 Task: Plan a departmental team-building movie night for next month on the 12th at 7 PM.
Action: Mouse moved to (64, 73)
Screenshot: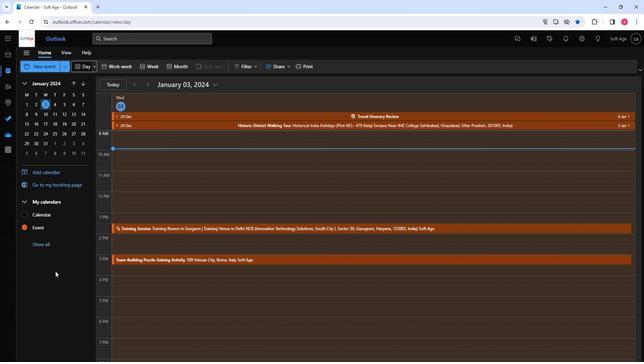 
Action: Mouse pressed left at (64, 73)
Screenshot: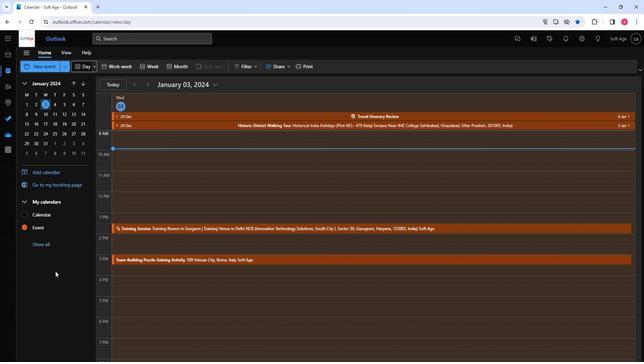 
Action: Mouse moved to (168, 117)
Screenshot: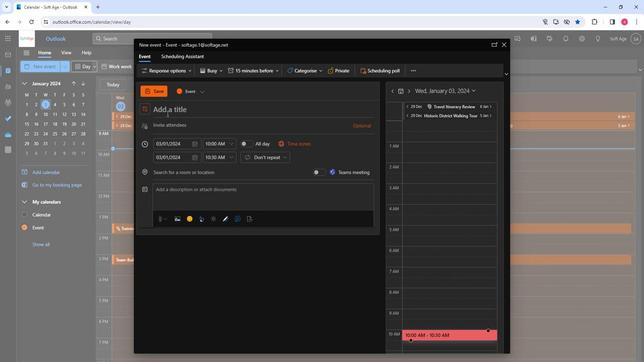 
Action: Mouse pressed left at (168, 117)
Screenshot: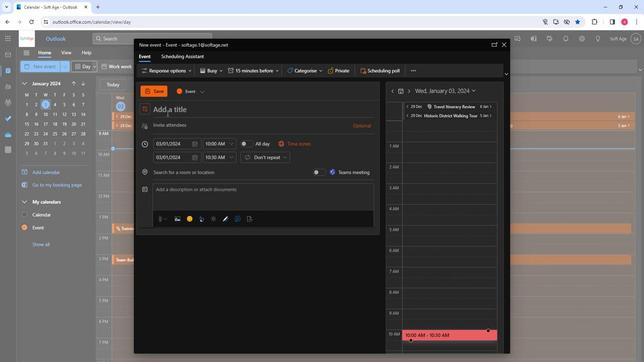 
Action: Key pressed <Key.shift><Key.shift><Key.shift><Key.shift><Key.shift><Key.shift><Key.shift><Key.shift><Key.shift><Key.shift><Key.shift><Key.shift><Key.shift><Key.shift><Key.shift><Key.shift><Key.shift><Key.shift><Key.shift><Key.shift><Key.shift><Key.shift><Key.shift><Key.shift><Key.shift><Key.shift><Key.shift><Key.shift><Key.shift><Key.shift><Key.shift><Key.shift><Key.shift><Key.shift><Key.shift><Key.shift><Key.shift><Key.shift><Key.shift><Key.shift><Key.shift><Key.shift><Key.shift><Key.shift><Key.shift><Key.shift><Key.shift><Key.shift><Key.shift><Key.shift><Key.shift><Key.shift><Key.shift><Key.shift><Key.shift><Key.shift><Key.shift><Key.shift><Key.shift><Key.shift><Key.shift><Key.shift><Key.shift><Key.shift><Key.shift><Key.shift><Key.shift><Key.shift><Key.shift><Key.shift><Key.shift><Key.shift><Key.shift><Key.shift><Key.shift><Key.shift><Key.shift><Key.shift><Key.shift><Key.shift><Key.shift><Key.shift><Key.shift><Key.shift><Key.shift><Key.shift><Key.shift><Key.shift><Key.shift><Key.shift><Key.shift><Key.shift><Key.shift><Key.shift><Key.shift>Departman<Key.backspace><Key.backspace>ental<Key.space><Key.shift><Key.shift><Key.shift><Key.shift><Key.shift><Key.shift><Key.shift><Key.shift><Key.shift><Key.shift><Key.shift><Key.shift>Team-<Key.shift>Building<Key.space><Key.shift>Movie<Key.space><Key.shift>Night
Screenshot: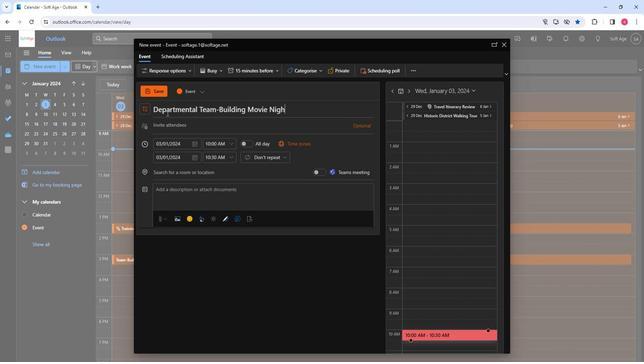 
Action: Mouse moved to (205, 131)
Screenshot: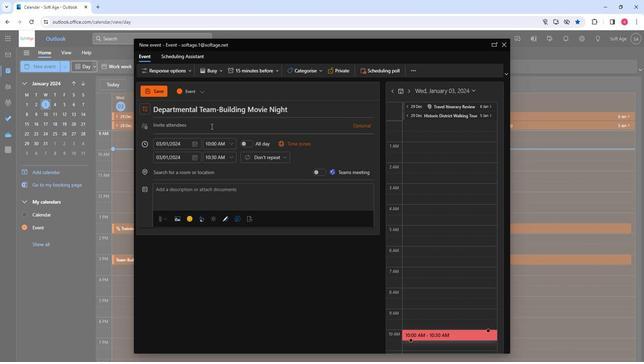
Action: Mouse pressed left at (205, 131)
Screenshot: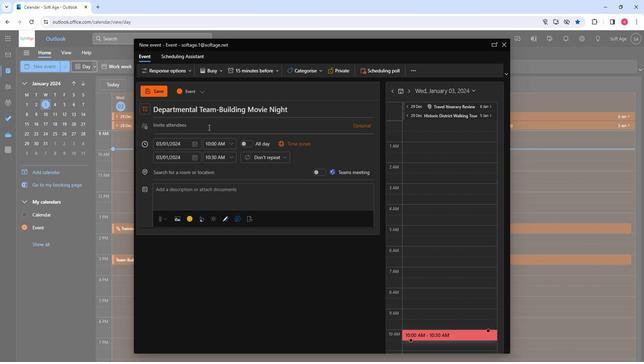
Action: Key pressed so
Screenshot: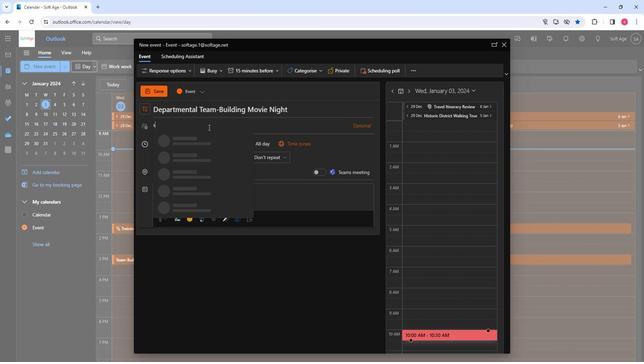 
Action: Mouse moved to (202, 158)
Screenshot: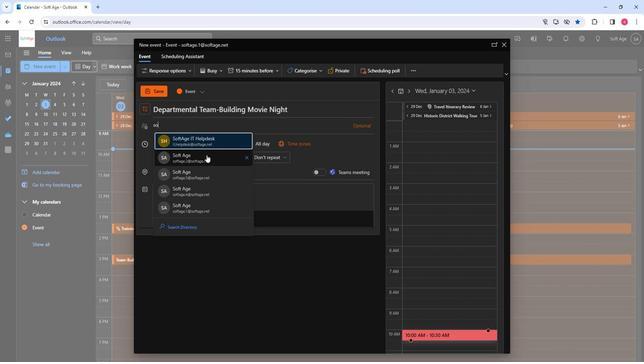 
Action: Mouse pressed left at (202, 158)
Screenshot: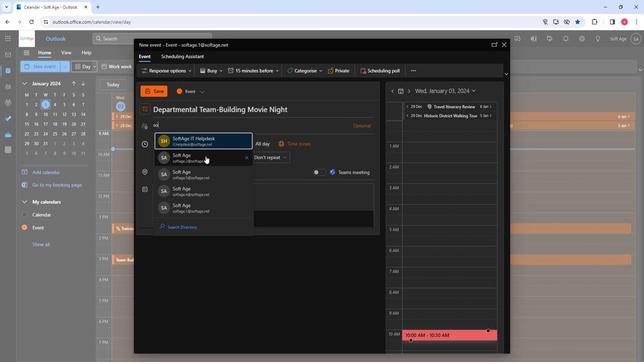 
Action: Mouse moved to (192, 166)
Screenshot: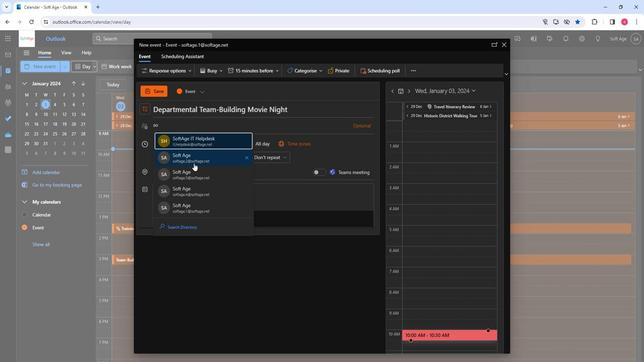 
Action: Key pressed so
Screenshot: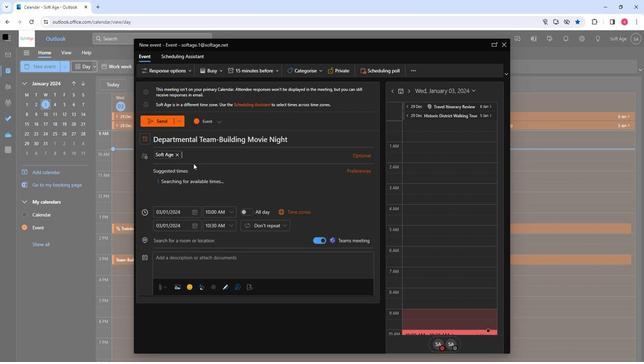 
Action: Mouse moved to (199, 202)
Screenshot: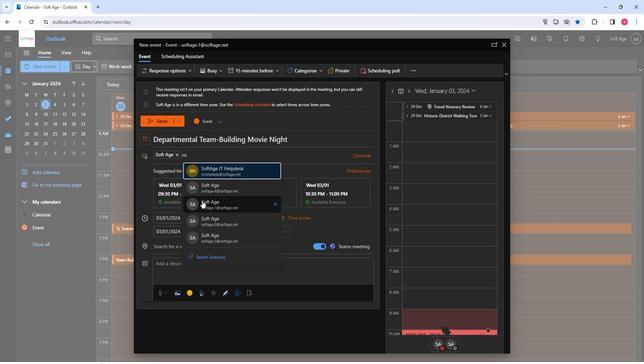 
Action: Mouse pressed left at (199, 202)
Screenshot: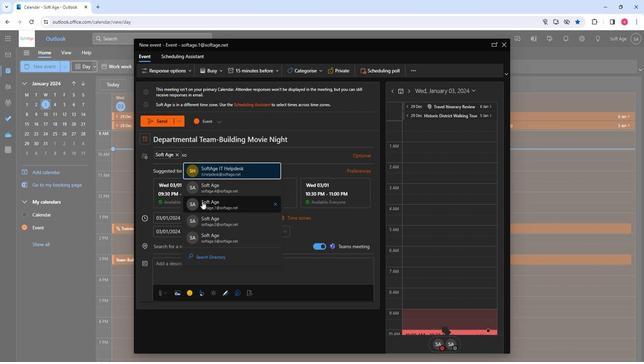
Action: Key pressed so
Screenshot: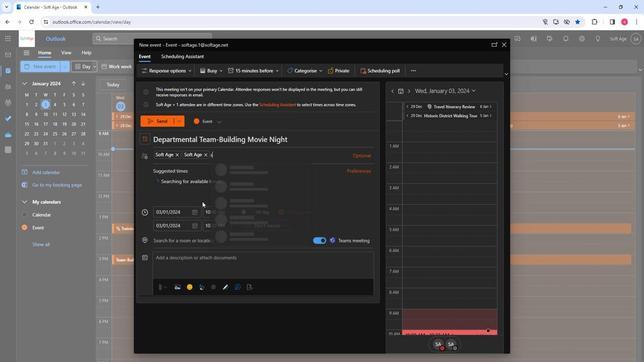 
Action: Mouse moved to (223, 218)
Screenshot: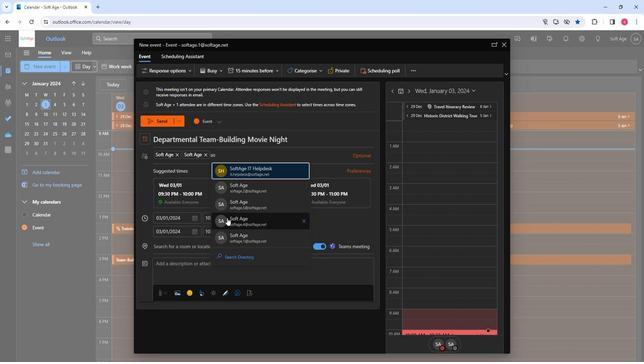 
Action: Mouse pressed left at (223, 218)
Screenshot: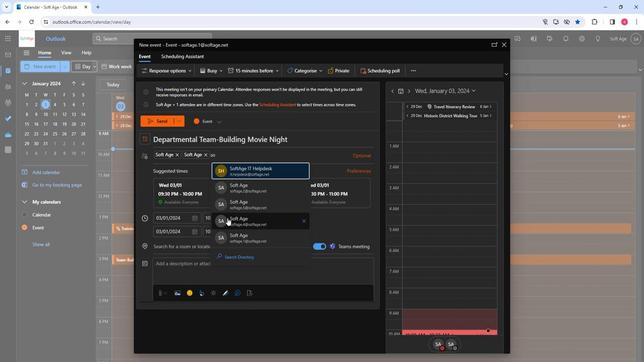 
Action: Key pressed so
Screenshot: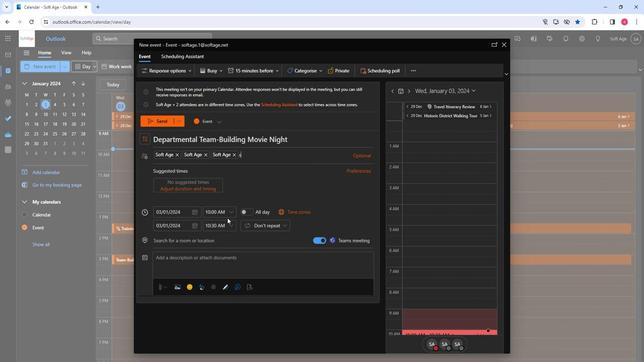 
Action: Mouse moved to (273, 239)
Screenshot: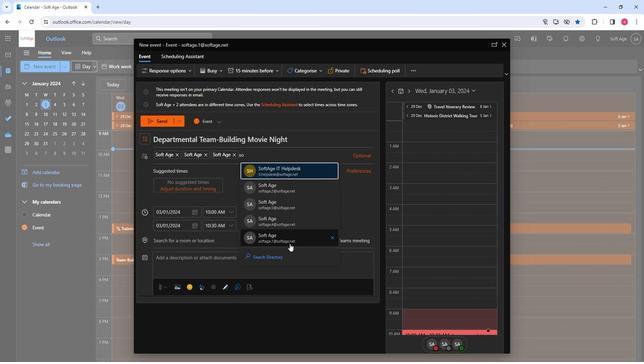 
Action: Mouse pressed left at (273, 239)
Screenshot: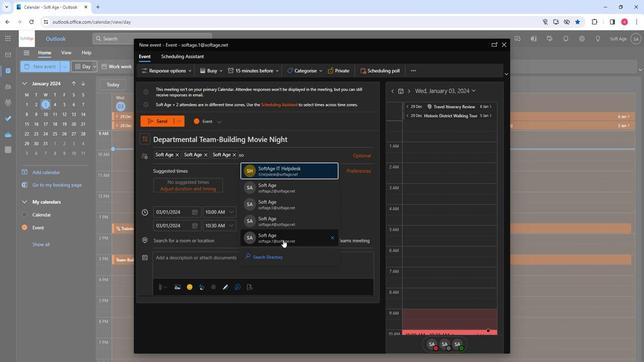 
Action: Mouse moved to (192, 212)
Screenshot: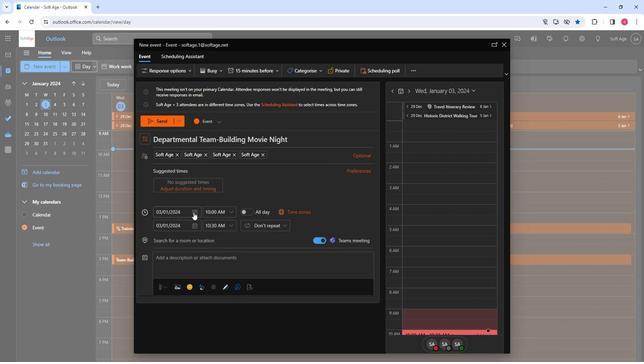 
Action: Mouse pressed left at (192, 212)
Screenshot: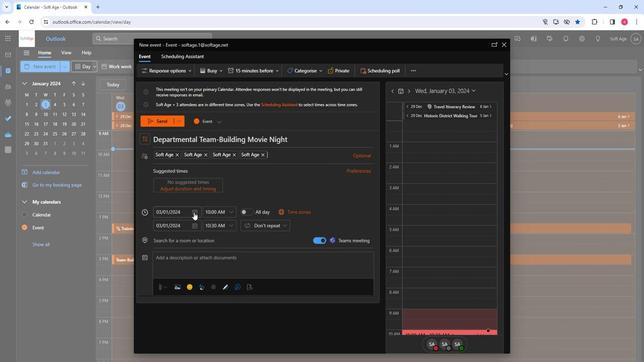 
Action: Mouse moved to (195, 255)
Screenshot: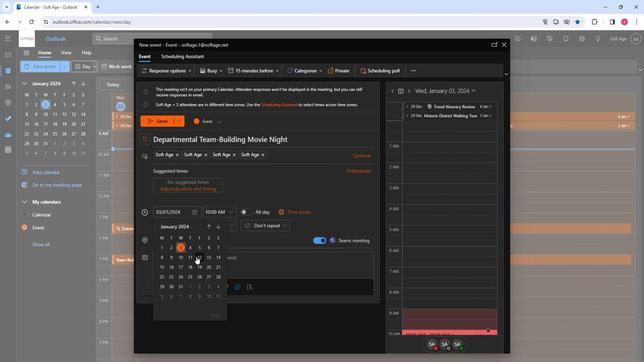 
Action: Mouse pressed left at (195, 255)
Screenshot: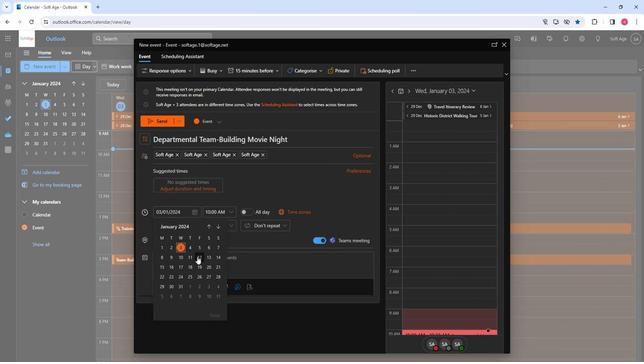 
Action: Mouse moved to (227, 212)
Screenshot: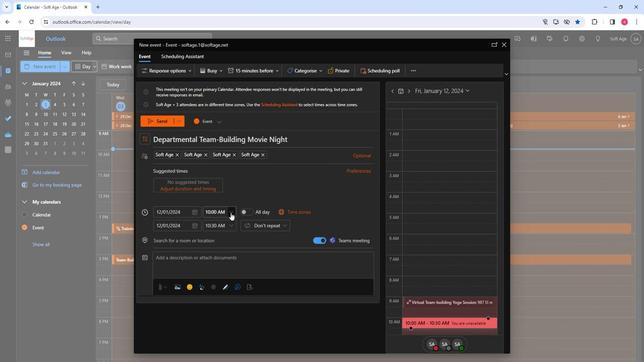 
Action: Mouse pressed left at (227, 212)
Screenshot: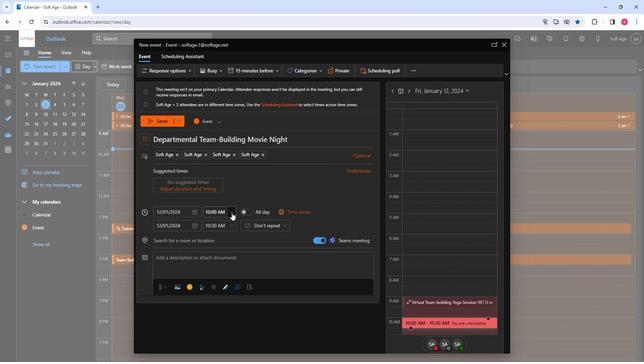 
Action: Mouse moved to (223, 238)
Screenshot: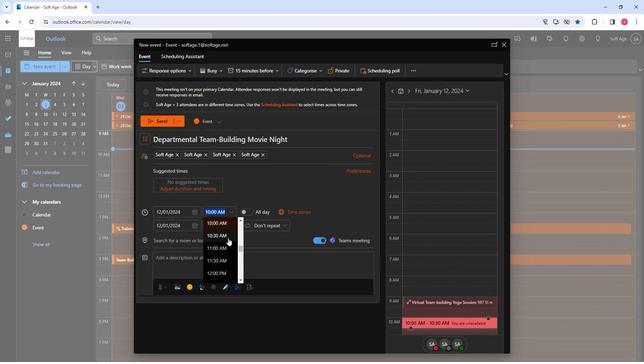 
Action: Mouse scrolled (223, 238) with delta (0, 0)
Screenshot: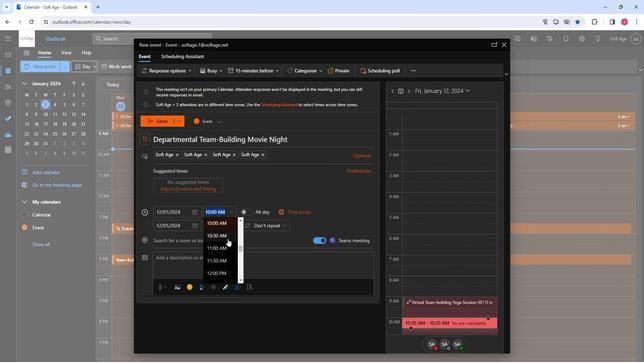
Action: Mouse scrolled (223, 238) with delta (0, 0)
Screenshot: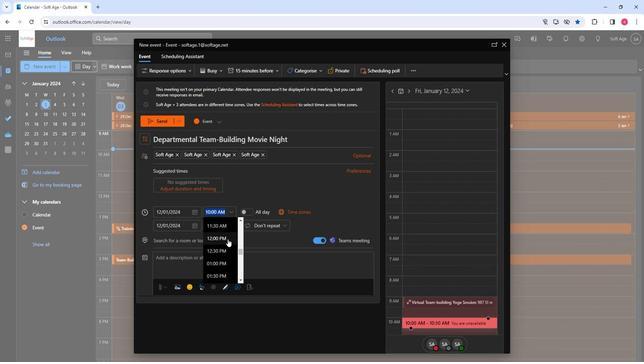 
Action: Mouse scrolled (223, 238) with delta (0, 0)
Screenshot: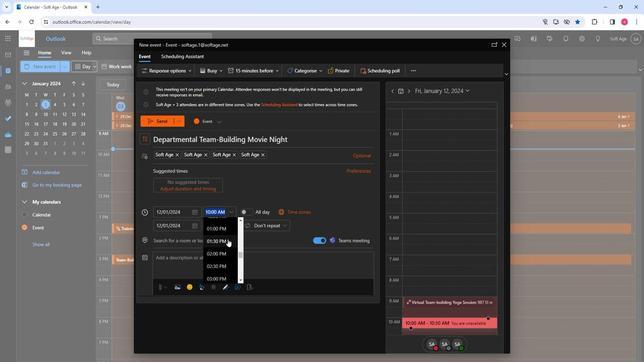 
Action: Mouse scrolled (223, 238) with delta (0, 0)
Screenshot: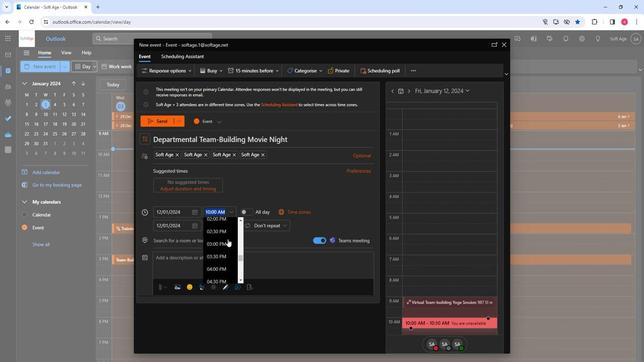 
Action: Mouse scrolled (223, 238) with delta (0, 0)
Screenshot: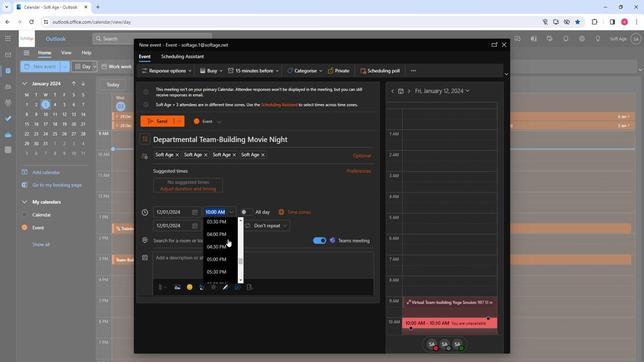 
Action: Mouse scrolled (223, 238) with delta (0, 0)
Screenshot: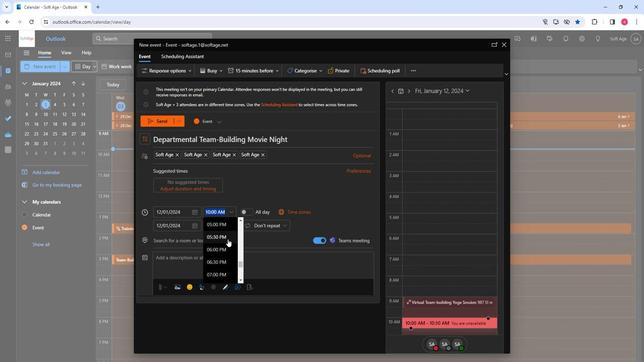 
Action: Mouse moved to (218, 239)
Screenshot: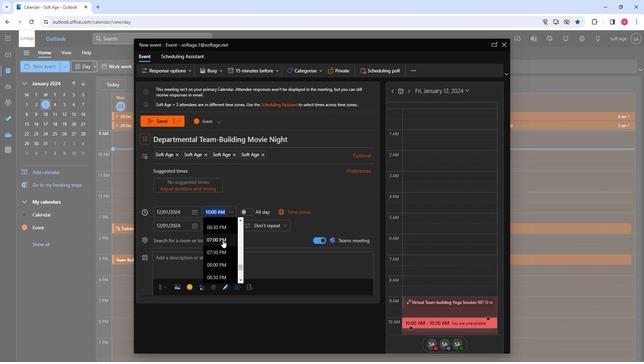 
Action: Mouse pressed left at (218, 239)
Screenshot: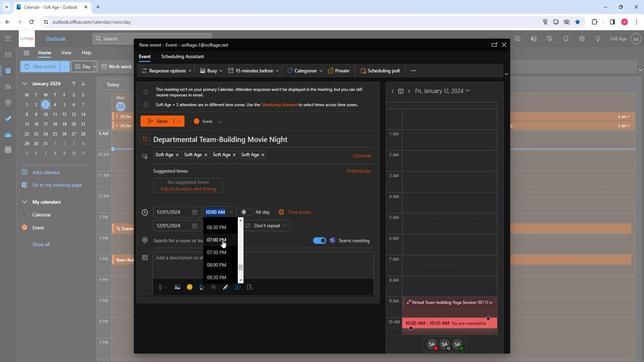 
Action: Mouse moved to (175, 242)
Screenshot: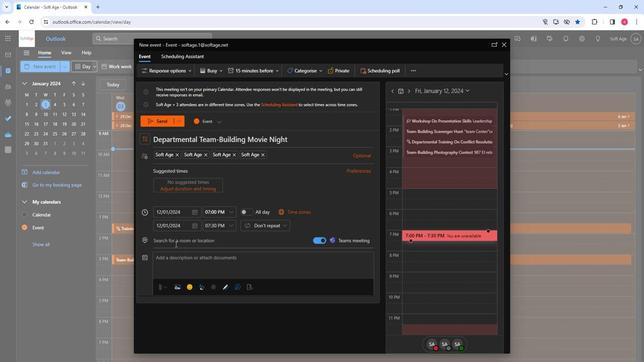 
Action: Mouse pressed left at (175, 242)
Screenshot: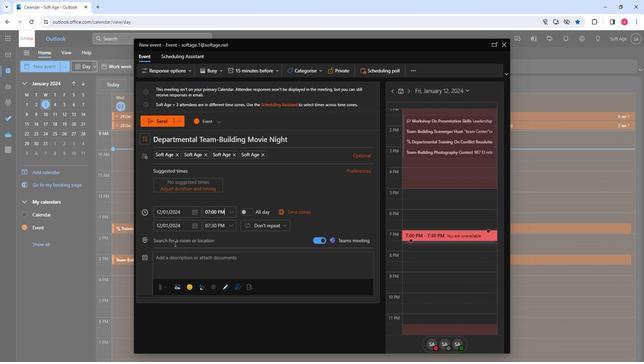 
Action: Key pressed pvr
Screenshot: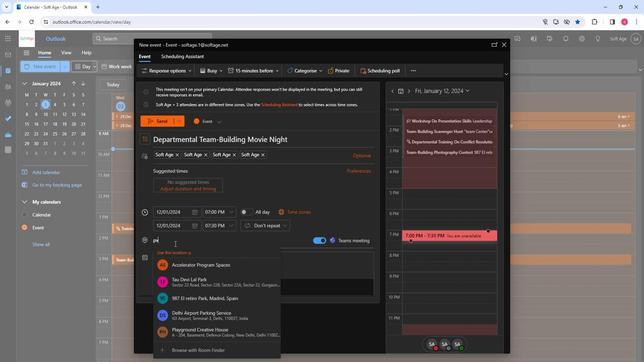 
Action: Mouse moved to (190, 262)
Screenshot: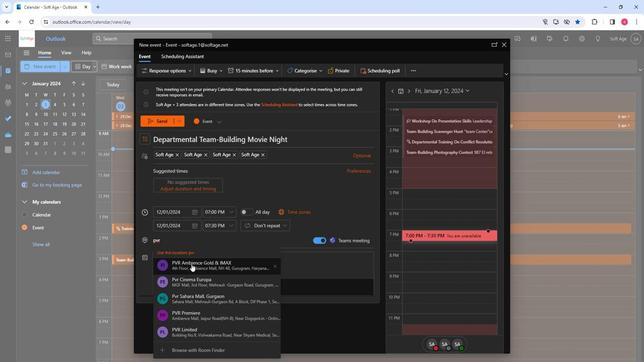 
Action: Mouse pressed left at (190, 262)
Screenshot: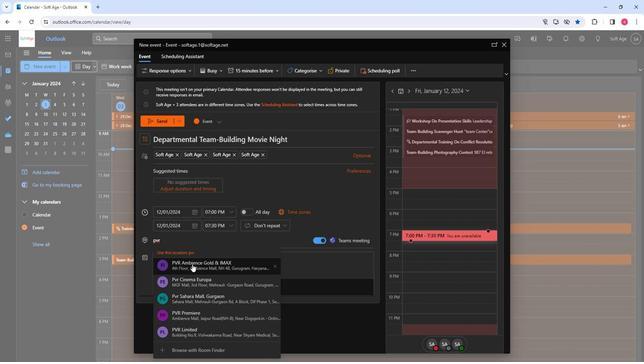 
Action: Mouse moved to (186, 263)
Screenshot: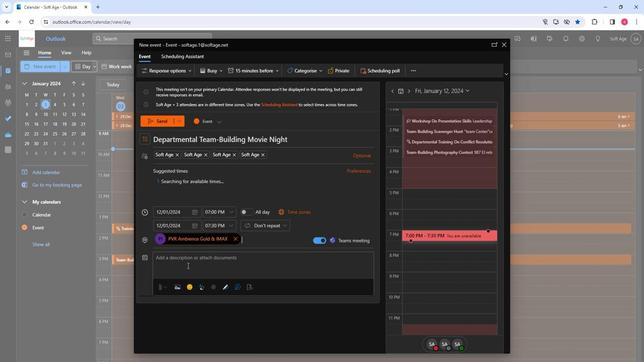
Action: Mouse pressed left at (186, 263)
Screenshot: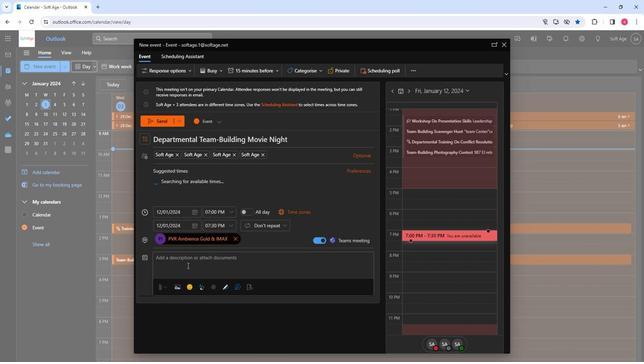 
Action: Mouse moved to (189, 262)
Screenshot: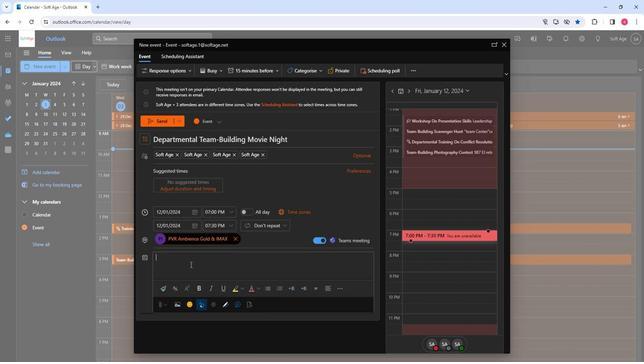 
Action: Key pressed <Key.shift>Lights,<Key.space><Key.shift><Key.shift>Camera,<Key.space><Key.shift><Key.shift><Key.shift><Key.shift><Key.shift><Key.shift><Key.shift><Key.shift><Key.shift>teamwork<Key.shift>!<Key.space><Key.shift>Join<Key.space>our<Key.space>departmental<Key.space>team-building<Key.space>movie<Key.space>night<Key.space>next<Key.space>month.<Key.space><Key.shift>Enjoy<Key.space>cinematic<Key.space>delights,<Key.space>share<Key.space>laughter,<Key.space>and<Key.space>strengthen<Key.space>connections<Key.space>in<Key.space>cozy<Key.space>virtual<Key.space>setting.<Key.space><Key.shift>Movie<Key.space>time<Key.space>awaits<Key.shift>!
Screenshot: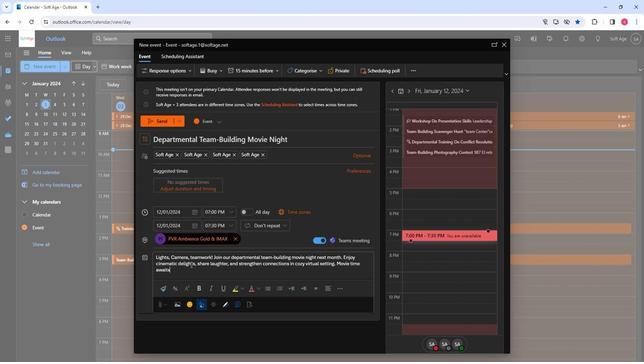 
Action: Mouse moved to (220, 260)
Screenshot: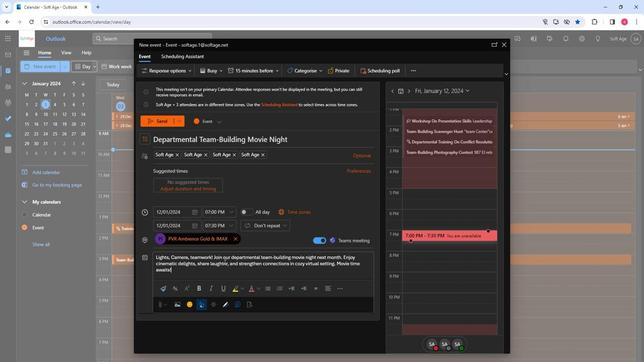 
Action: Mouse pressed left at (220, 260)
Screenshot: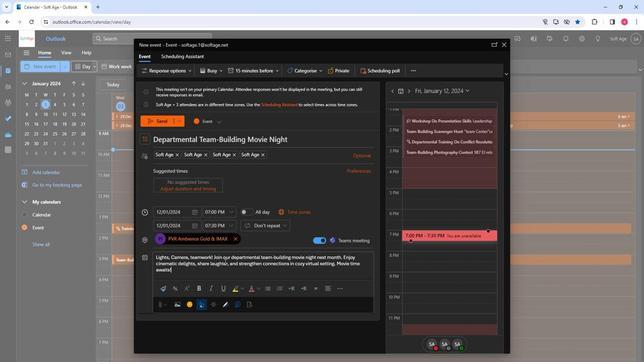 
Action: Mouse pressed left at (220, 260)
Screenshot: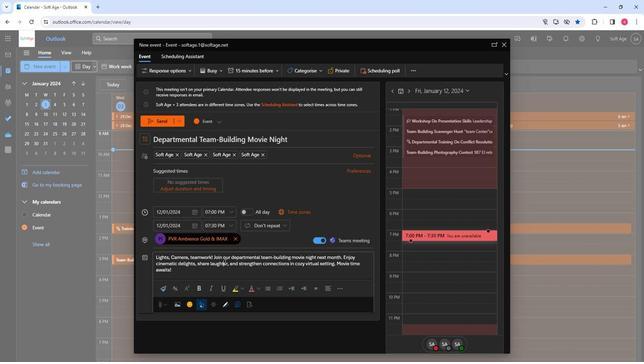 
Action: Mouse pressed left at (220, 260)
Screenshot: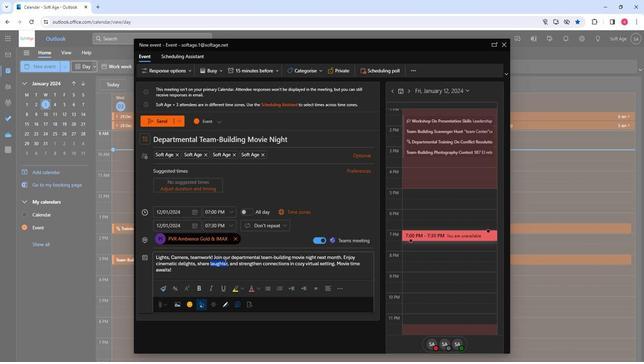 
Action: Mouse pressed left at (220, 260)
Screenshot: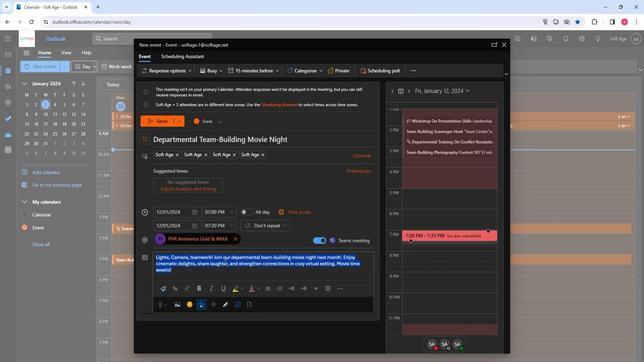 
Action: Mouse moved to (196, 287)
Screenshot: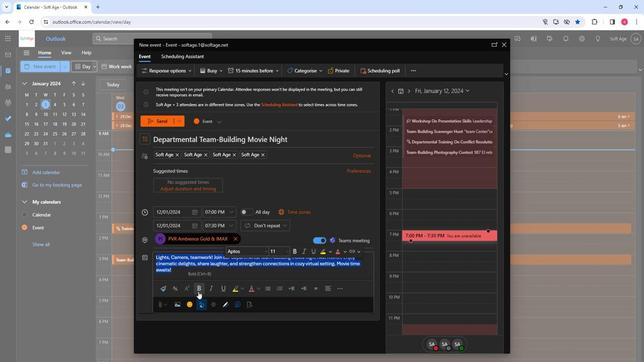
Action: Mouse pressed left at (196, 287)
Screenshot: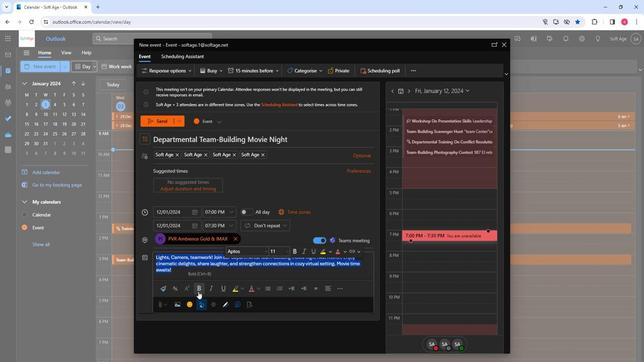 
Action: Mouse moved to (188, 285)
Screenshot: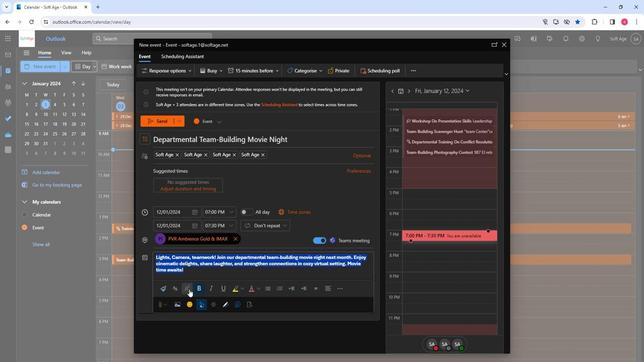 
Action: Mouse pressed left at (188, 285)
Screenshot: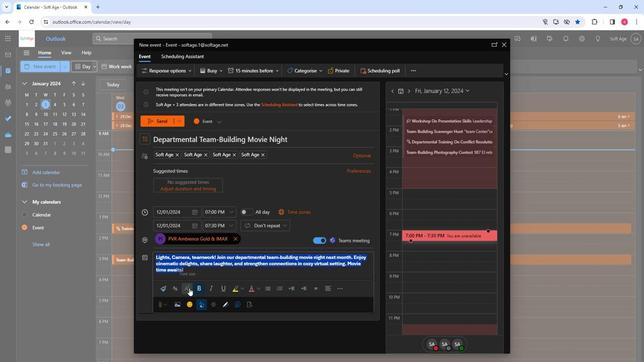 
Action: Mouse moved to (195, 226)
Screenshot: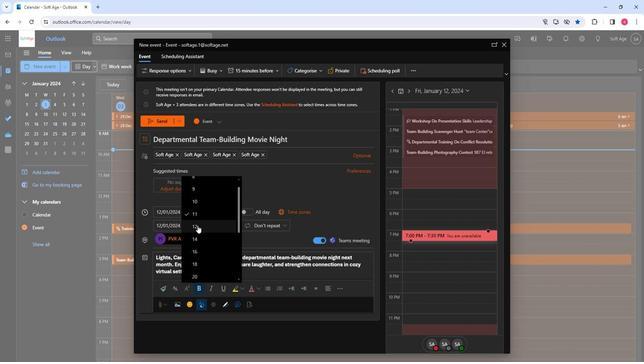 
Action: Mouse pressed left at (195, 226)
Screenshot: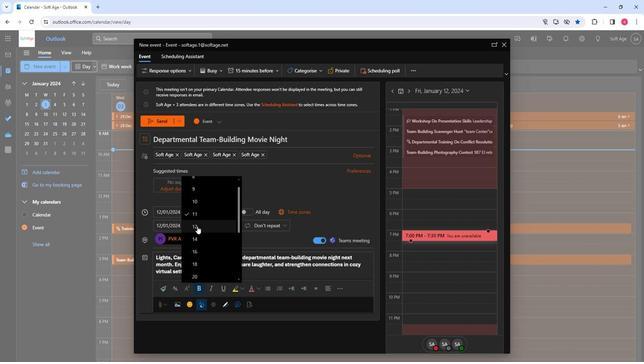 
Action: Mouse moved to (173, 284)
Screenshot: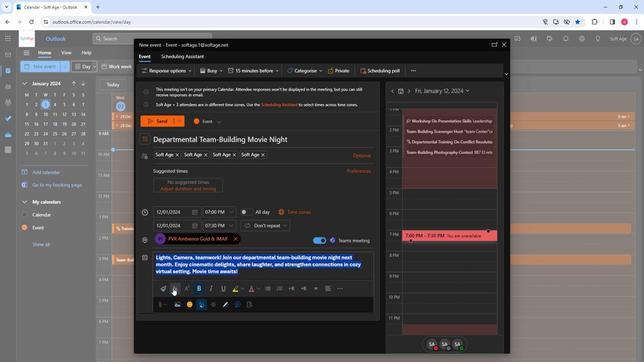 
Action: Mouse pressed left at (173, 284)
Screenshot: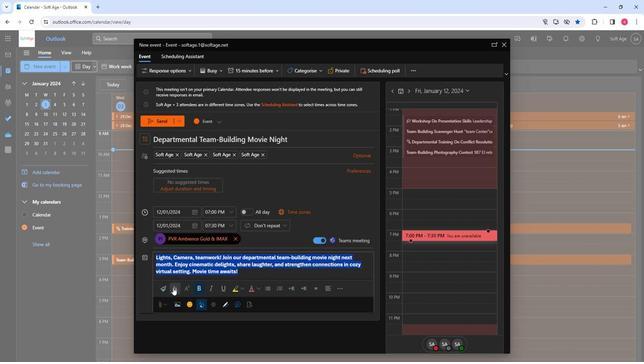 
Action: Mouse moved to (200, 228)
Screenshot: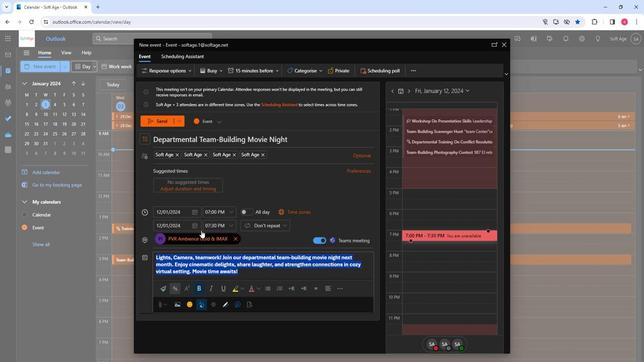 
Action: Mouse scrolled (200, 228) with delta (0, 0)
Screenshot: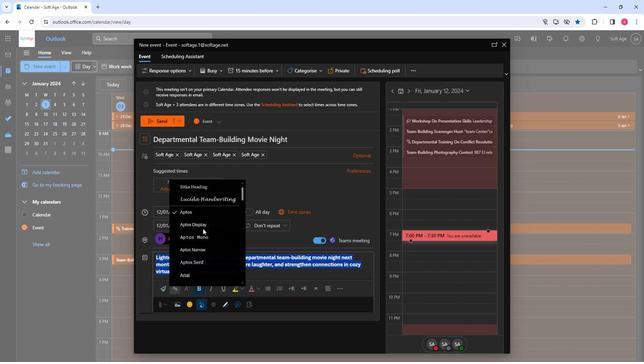 
Action: Mouse scrolled (200, 228) with delta (0, 0)
Screenshot: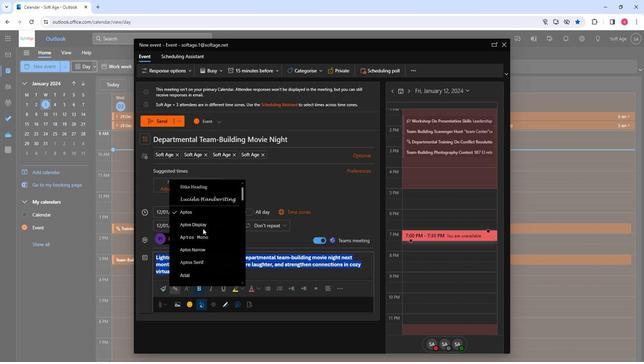 
Action: Mouse scrolled (200, 228) with delta (0, 0)
Screenshot: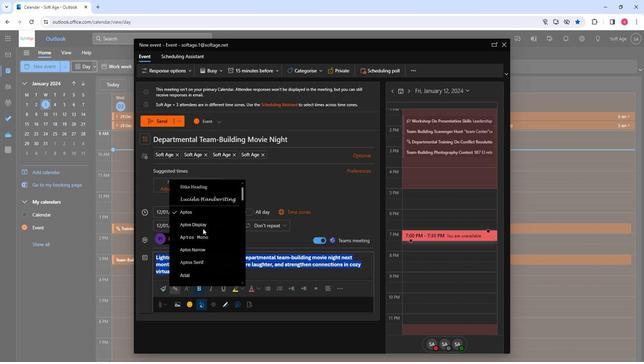
Action: Mouse scrolled (200, 228) with delta (0, 0)
Screenshot: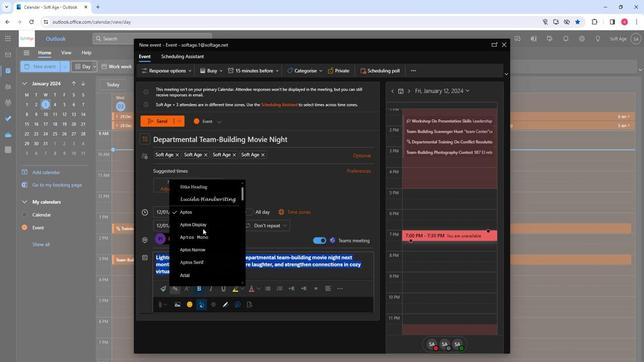 
Action: Mouse moved to (198, 250)
Screenshot: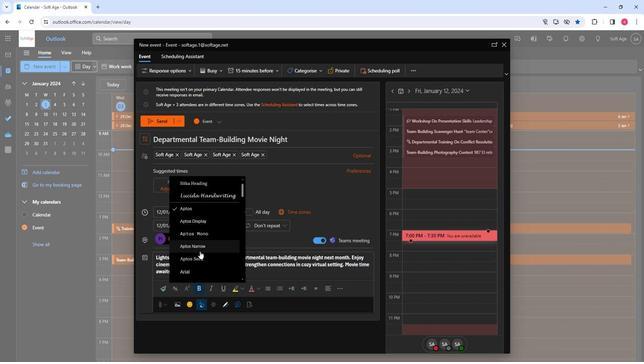 
Action: Mouse scrolled (198, 250) with delta (0, 0)
Screenshot: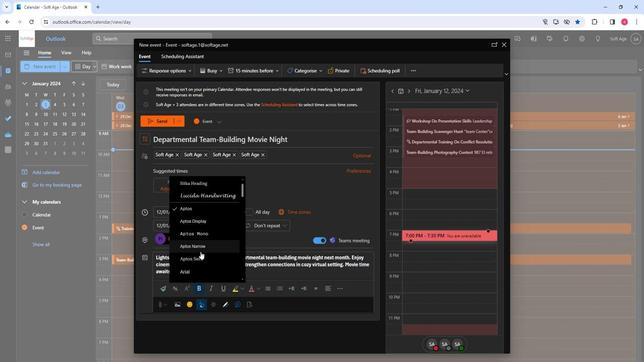 
Action: Mouse scrolled (198, 250) with delta (0, 0)
Screenshot: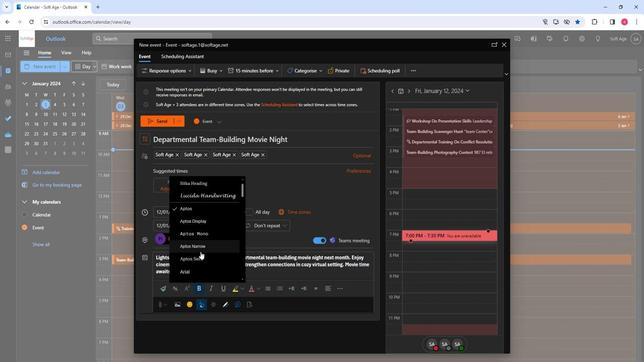 
Action: Mouse moved to (196, 237)
Screenshot: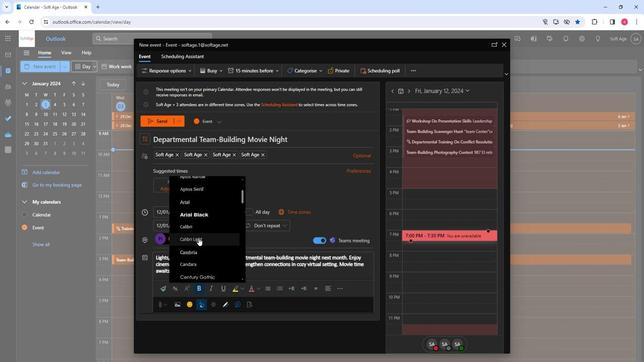 
Action: Mouse scrolled (196, 237) with delta (0, 0)
Screenshot: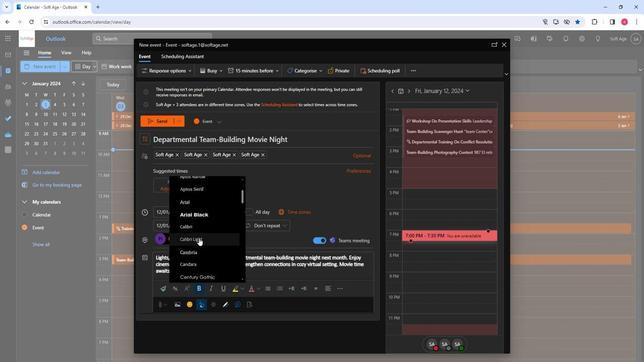 
Action: Mouse moved to (190, 255)
Screenshot: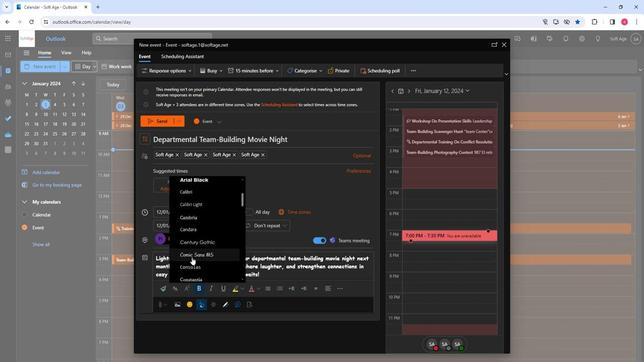 
Action: Mouse pressed left at (190, 255)
Screenshot: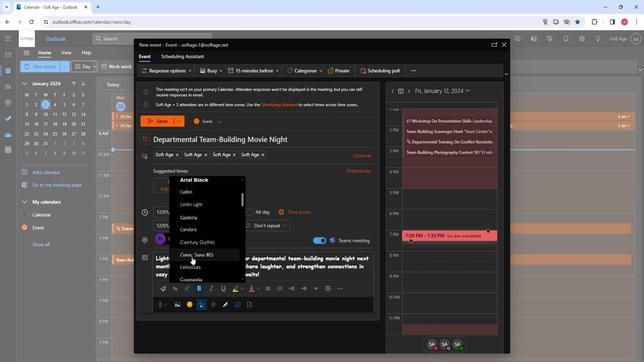 
Action: Mouse moved to (260, 273)
Screenshot: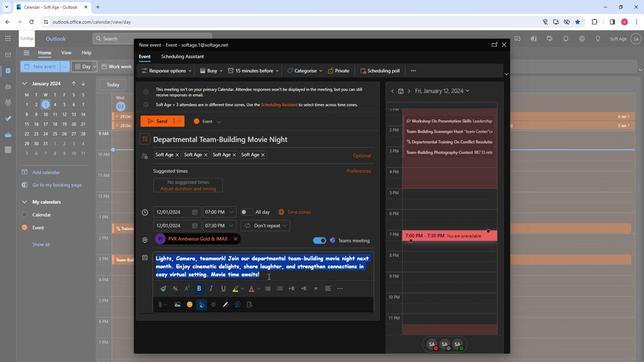 
Action: Mouse pressed left at (260, 273)
Screenshot: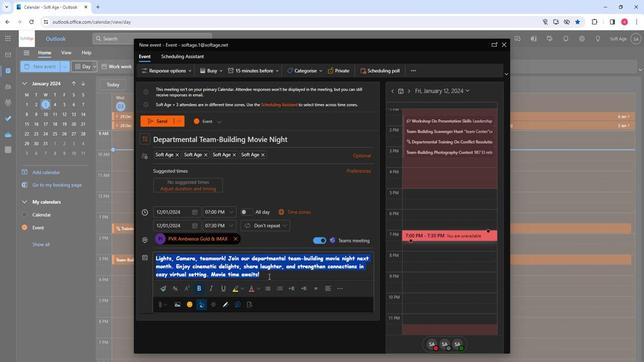 
Action: Mouse moved to (183, 300)
Screenshot: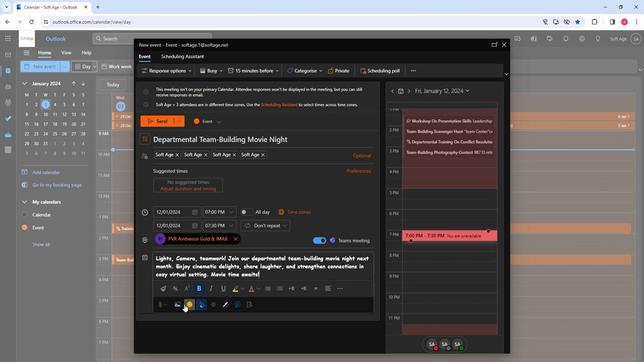 
Action: Mouse pressed left at (183, 300)
Screenshot: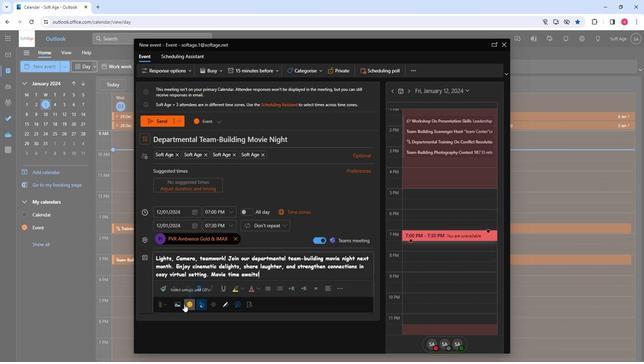 
Action: Mouse moved to (383, 119)
Screenshot: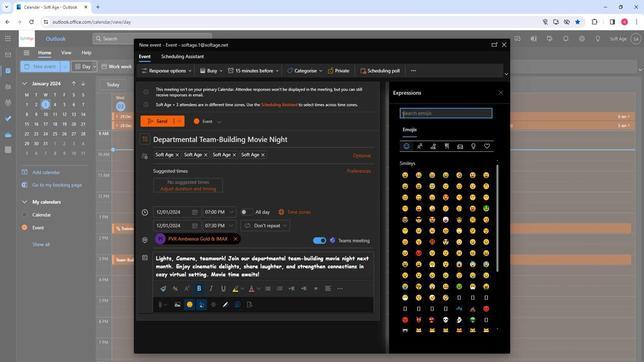 
Action: Mouse pressed left at (383, 119)
Screenshot: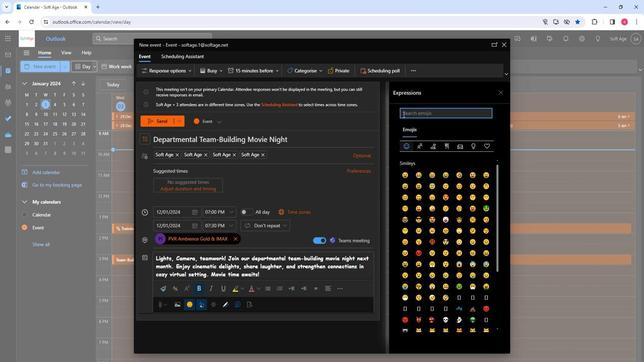 
Action: Key pressed movie
Screenshot: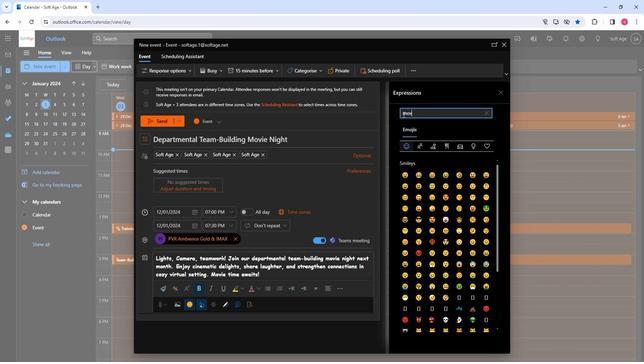 
Action: Mouse moved to (402, 151)
Screenshot: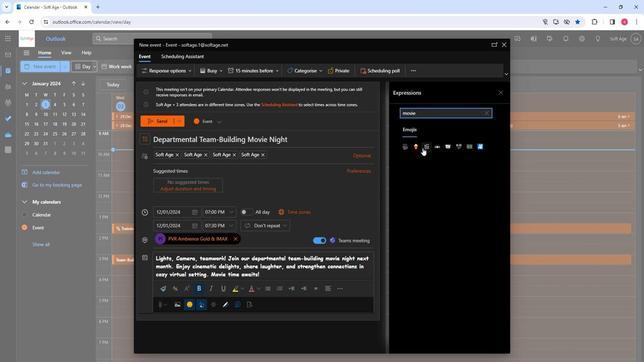 
Action: Mouse pressed left at (402, 151)
Screenshot: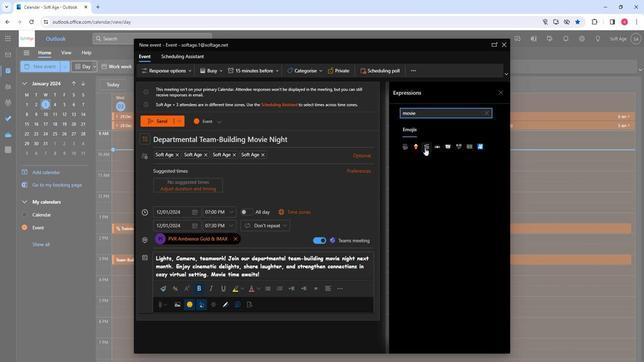 
Action: Mouse moved to (260, 268)
Screenshot: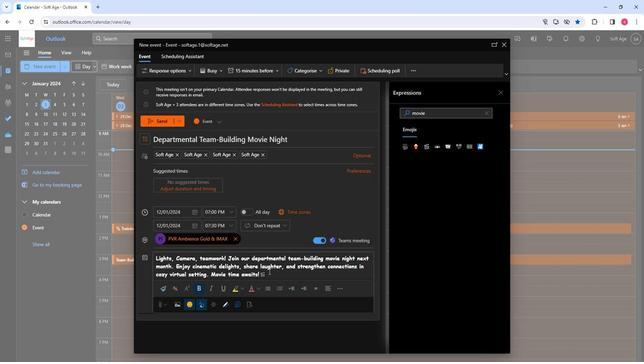 
Action: Mouse pressed left at (260, 268)
Screenshot: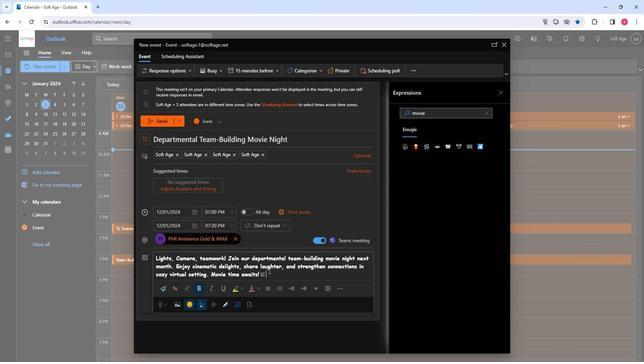 
Action: Mouse pressed left at (260, 268)
Screenshot: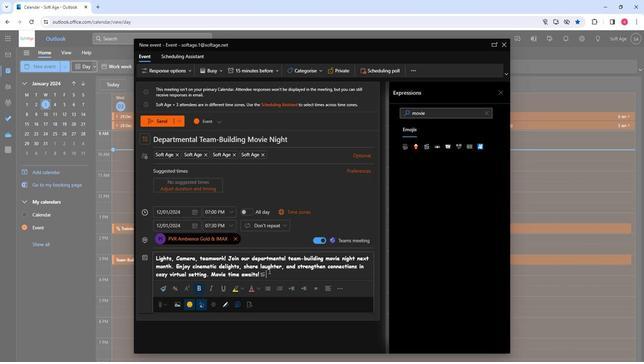 
Action: Mouse pressed left at (260, 268)
Screenshot: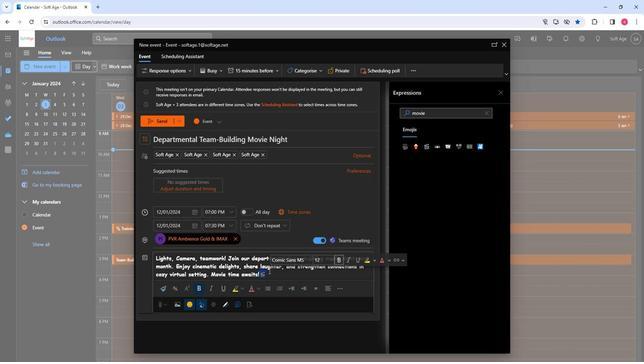 
Action: Mouse moved to (236, 285)
Screenshot: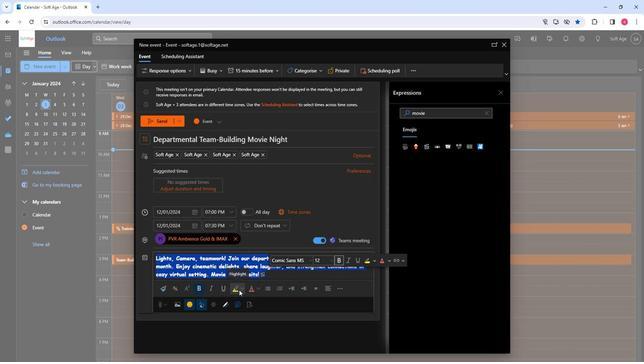 
Action: Mouse pressed left at (236, 285)
Screenshot: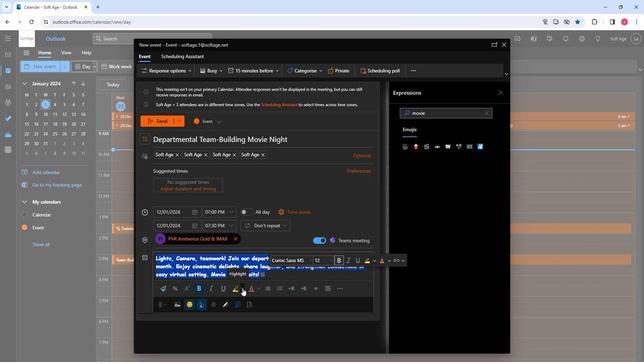 
Action: Mouse moved to (241, 301)
Screenshot: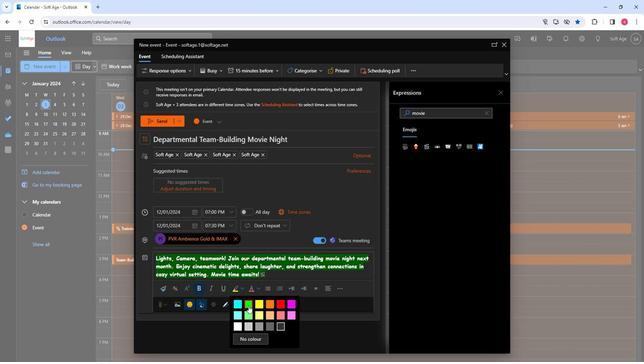 
Action: Mouse pressed left at (241, 301)
Screenshot: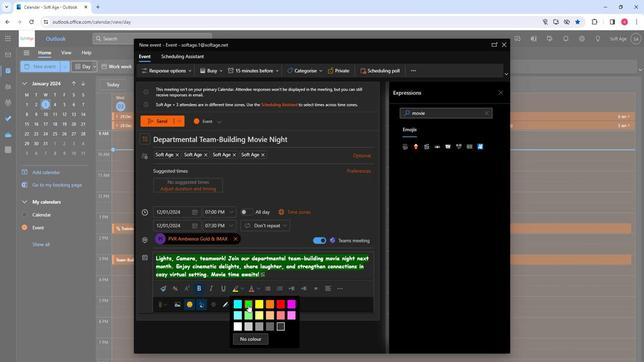 
Action: Mouse moved to (262, 272)
Screenshot: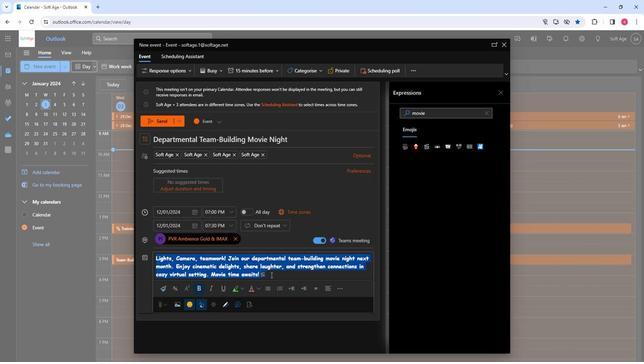 
Action: Mouse pressed left at (262, 272)
Screenshot: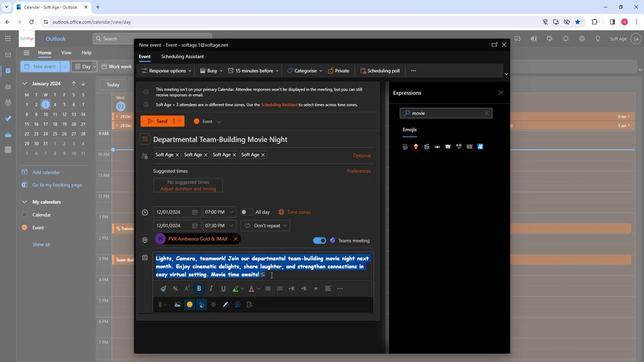 
Action: Mouse moved to (165, 124)
Screenshot: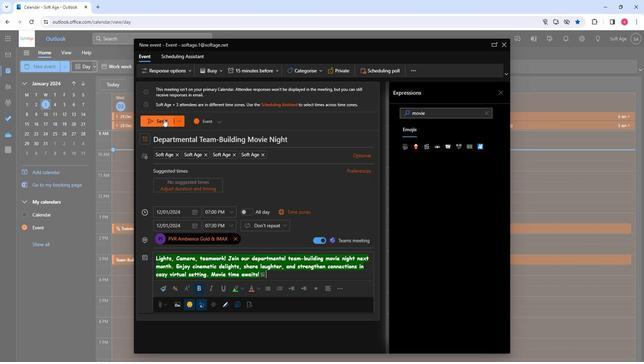 
Action: Mouse pressed left at (165, 124)
Screenshot: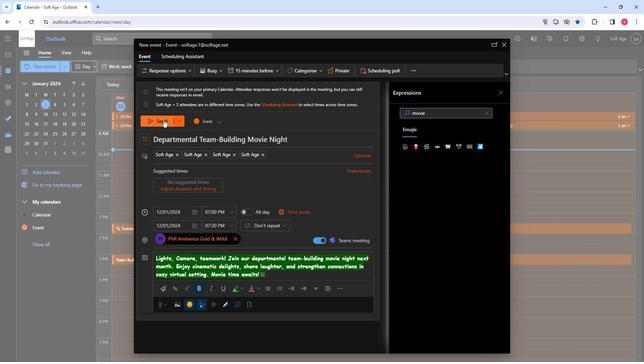 
Action: Mouse moved to (241, 174)
Screenshot: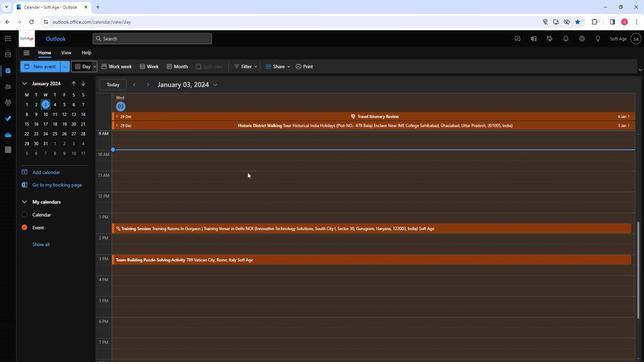
